Task: Look for opportunities in engineering and product.
Action: Mouse moved to (1365, 183)
Screenshot: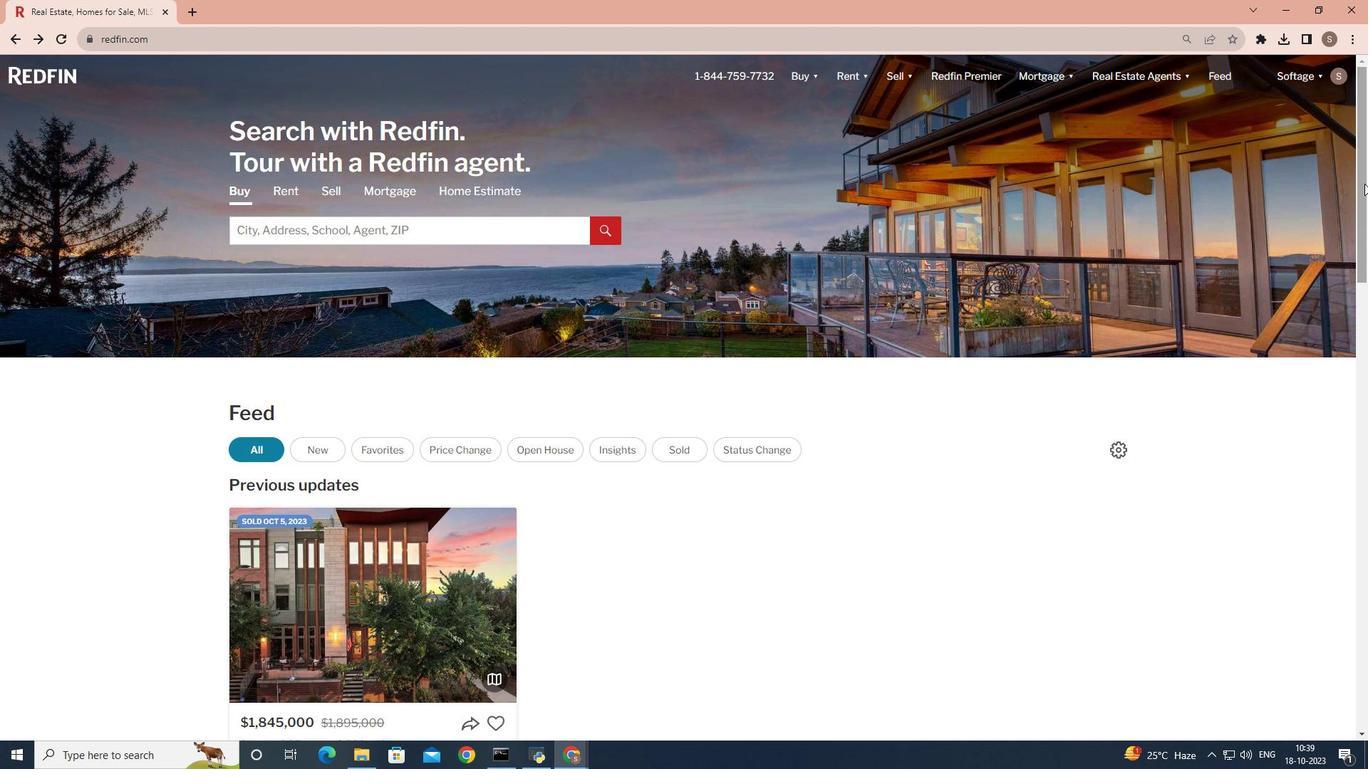 
Action: Mouse pressed left at (1365, 183)
Screenshot: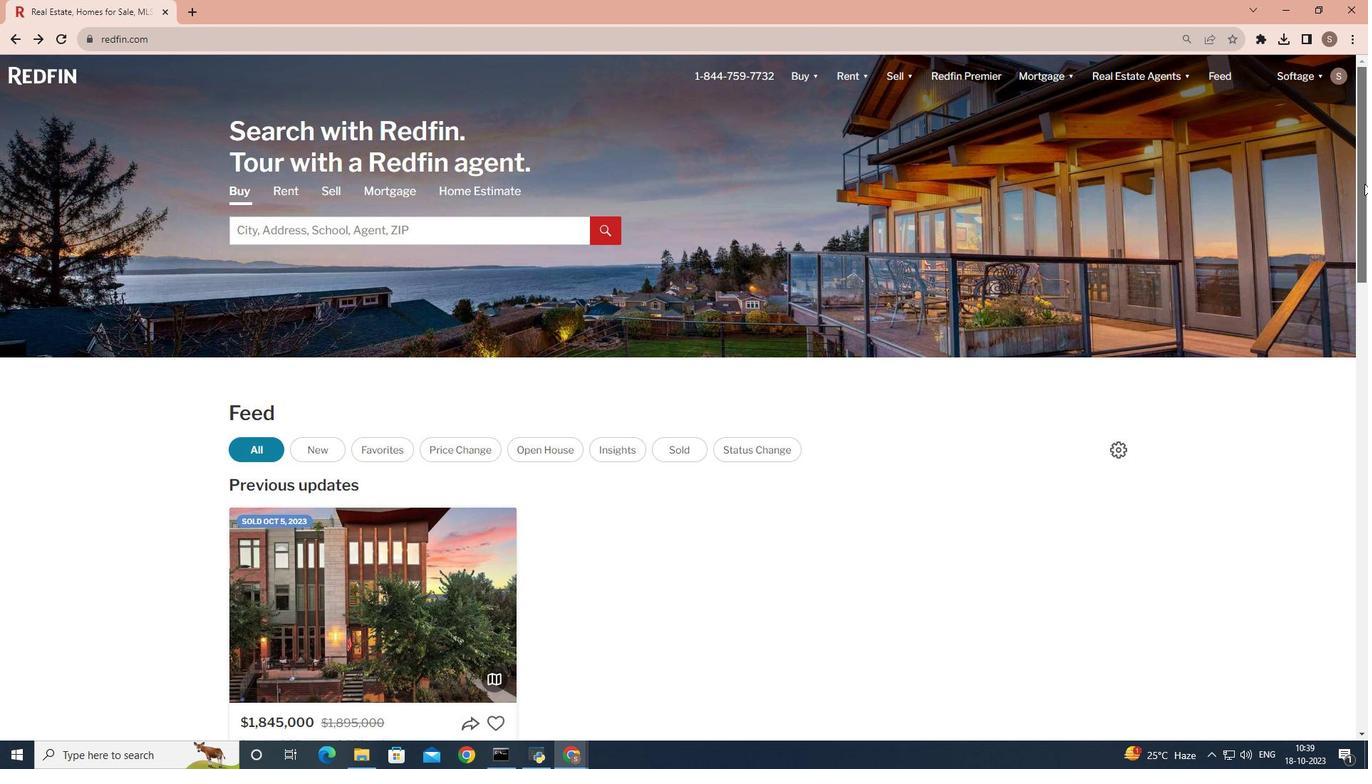 
Action: Mouse moved to (237, 526)
Screenshot: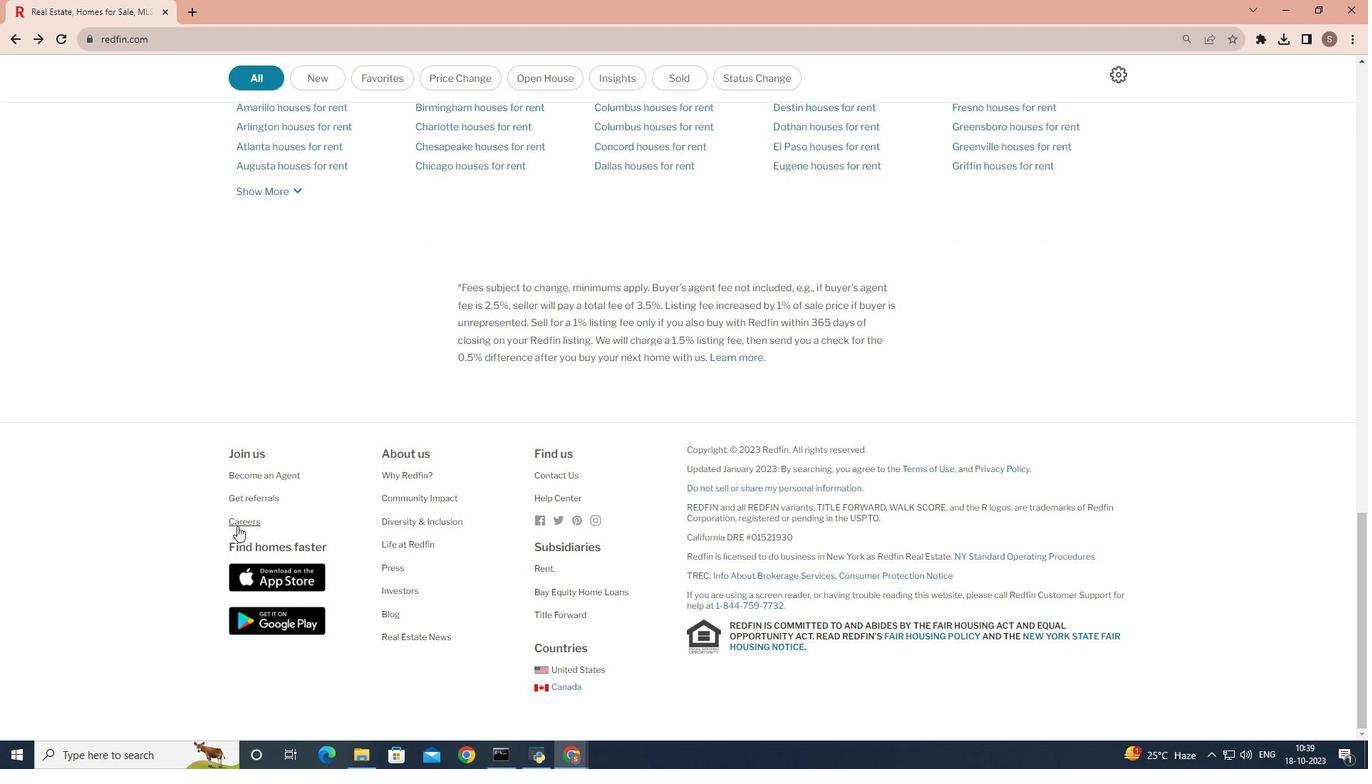 
Action: Mouse pressed left at (237, 526)
Screenshot: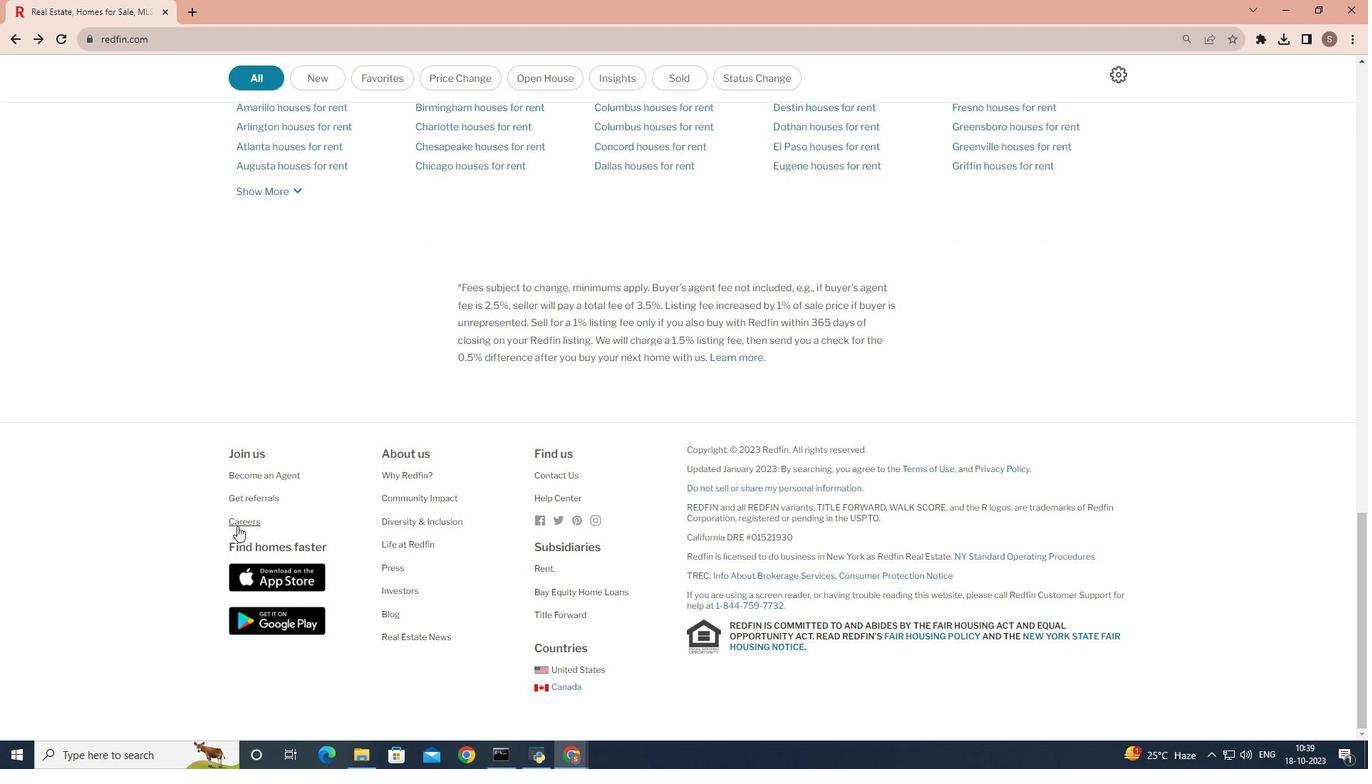 
Action: Mouse moved to (647, 395)
Screenshot: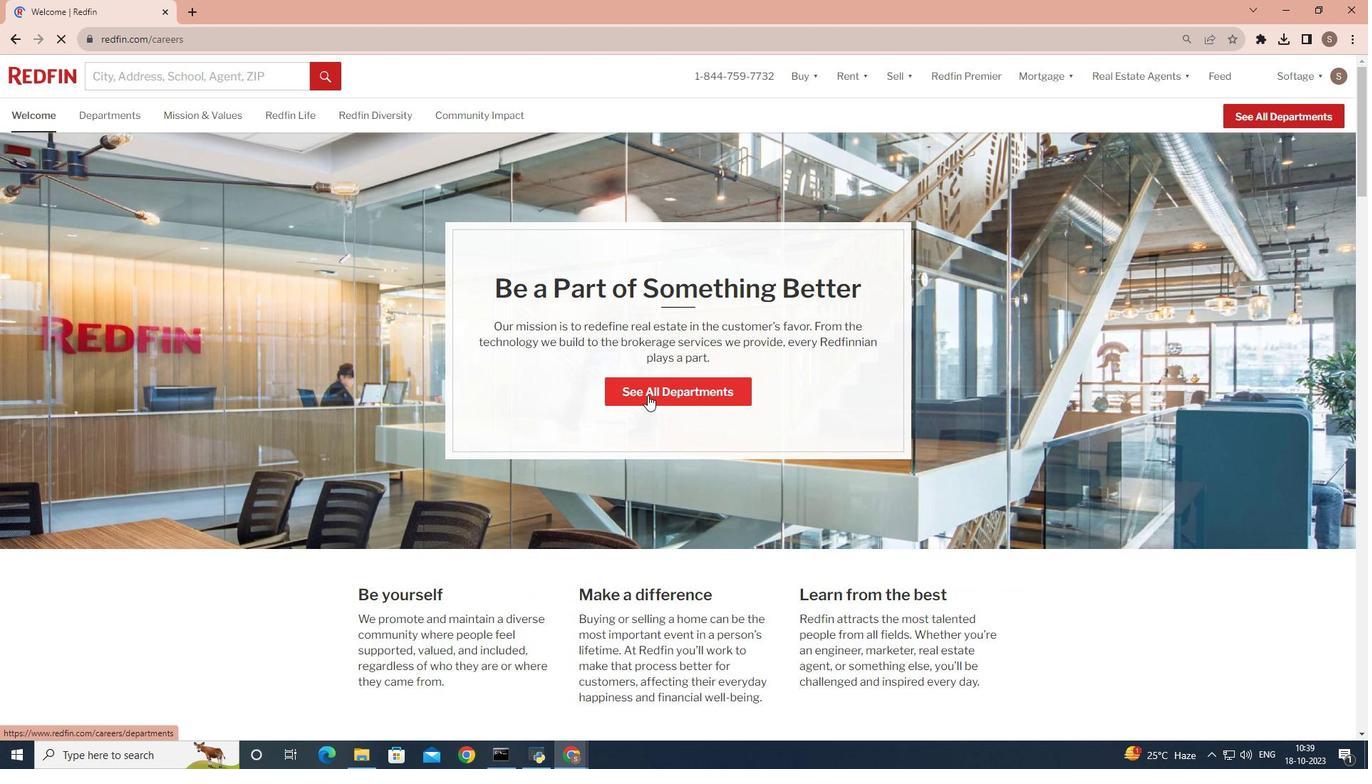 
Action: Mouse pressed left at (647, 395)
Screenshot: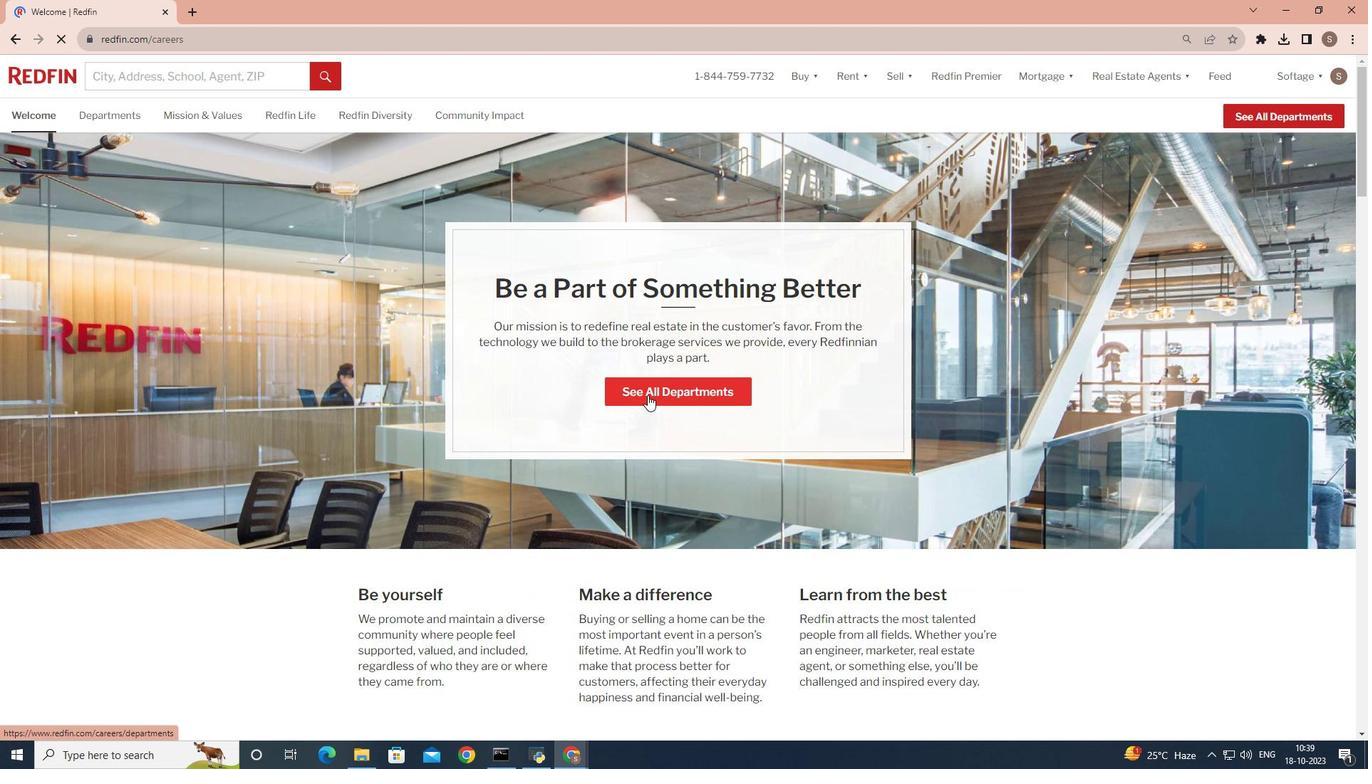 
Action: Mouse moved to (701, 435)
Screenshot: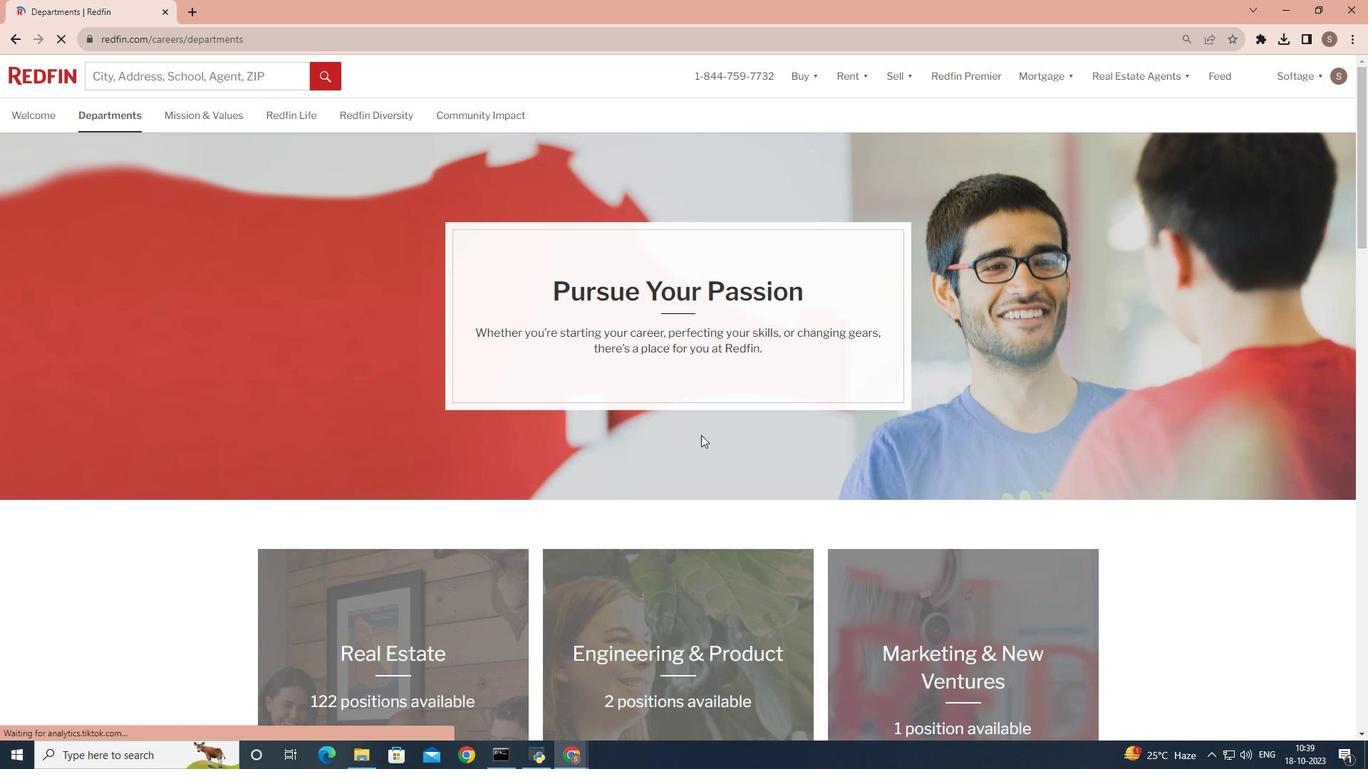 
Action: Mouse scrolled (701, 434) with delta (0, 0)
Screenshot: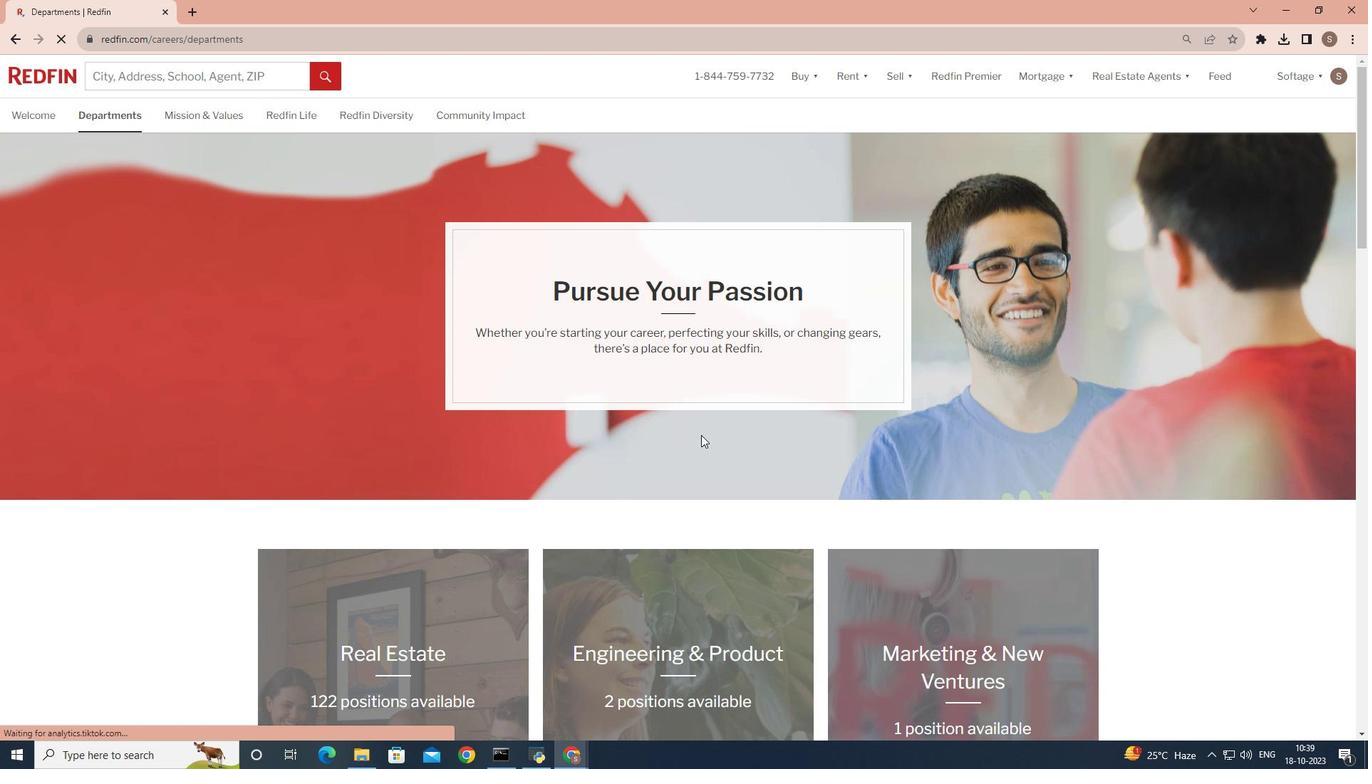 
Action: Mouse scrolled (701, 434) with delta (0, 0)
Screenshot: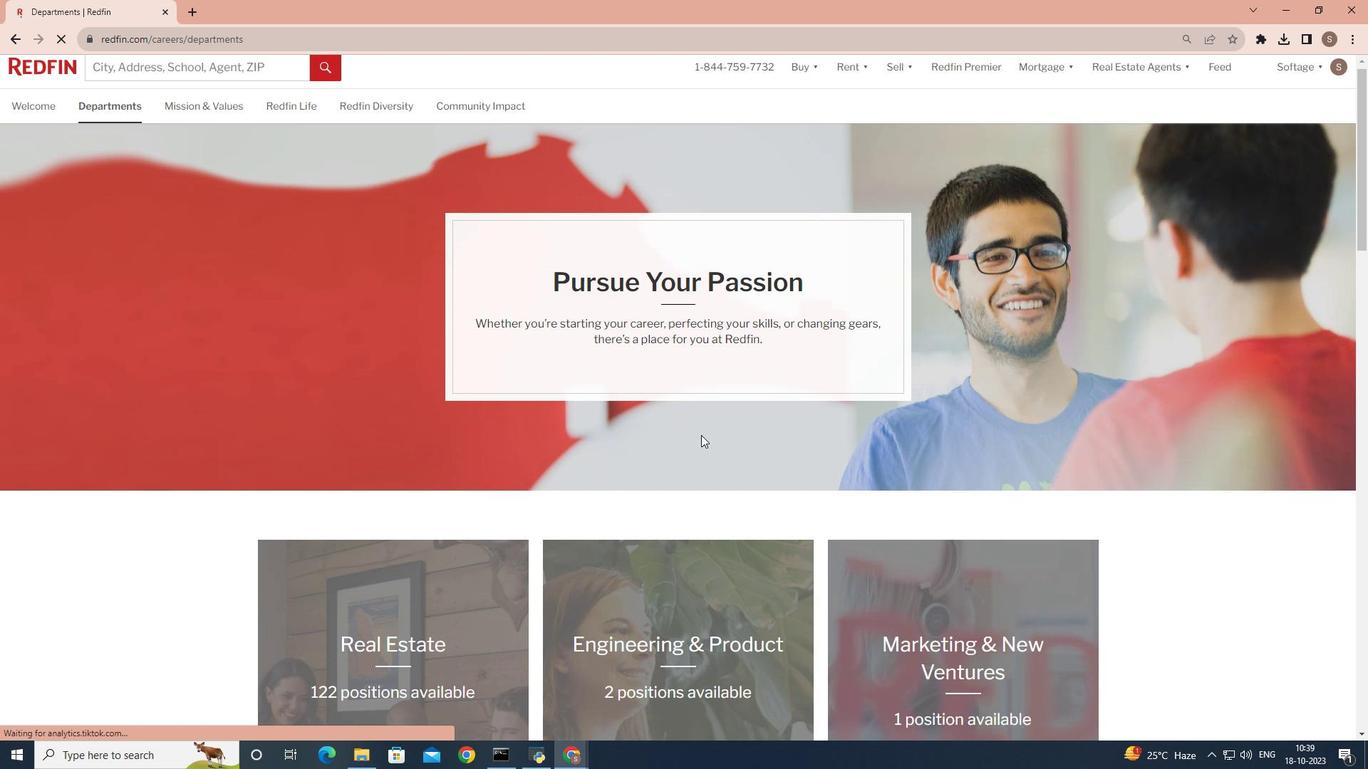 
Action: Mouse scrolled (701, 434) with delta (0, 0)
Screenshot: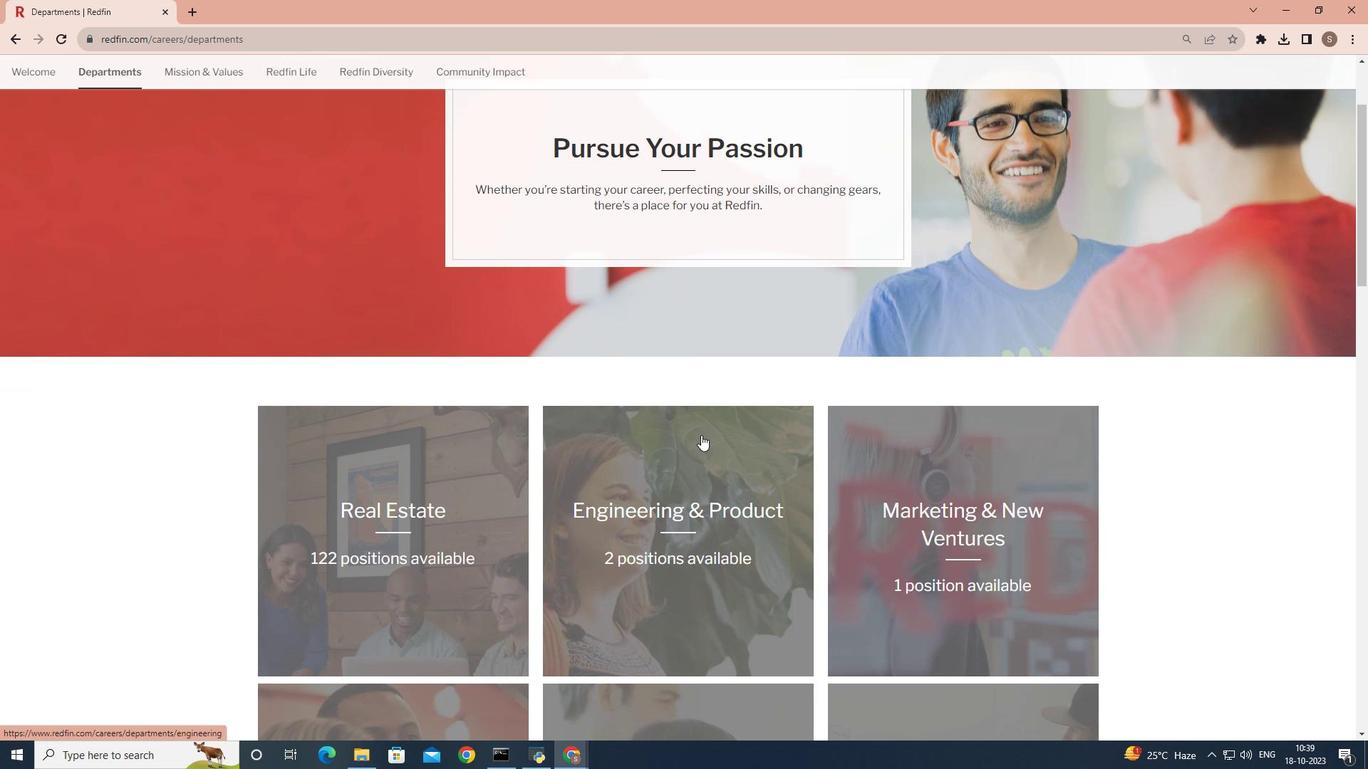 
Action: Mouse scrolled (701, 434) with delta (0, 0)
Screenshot: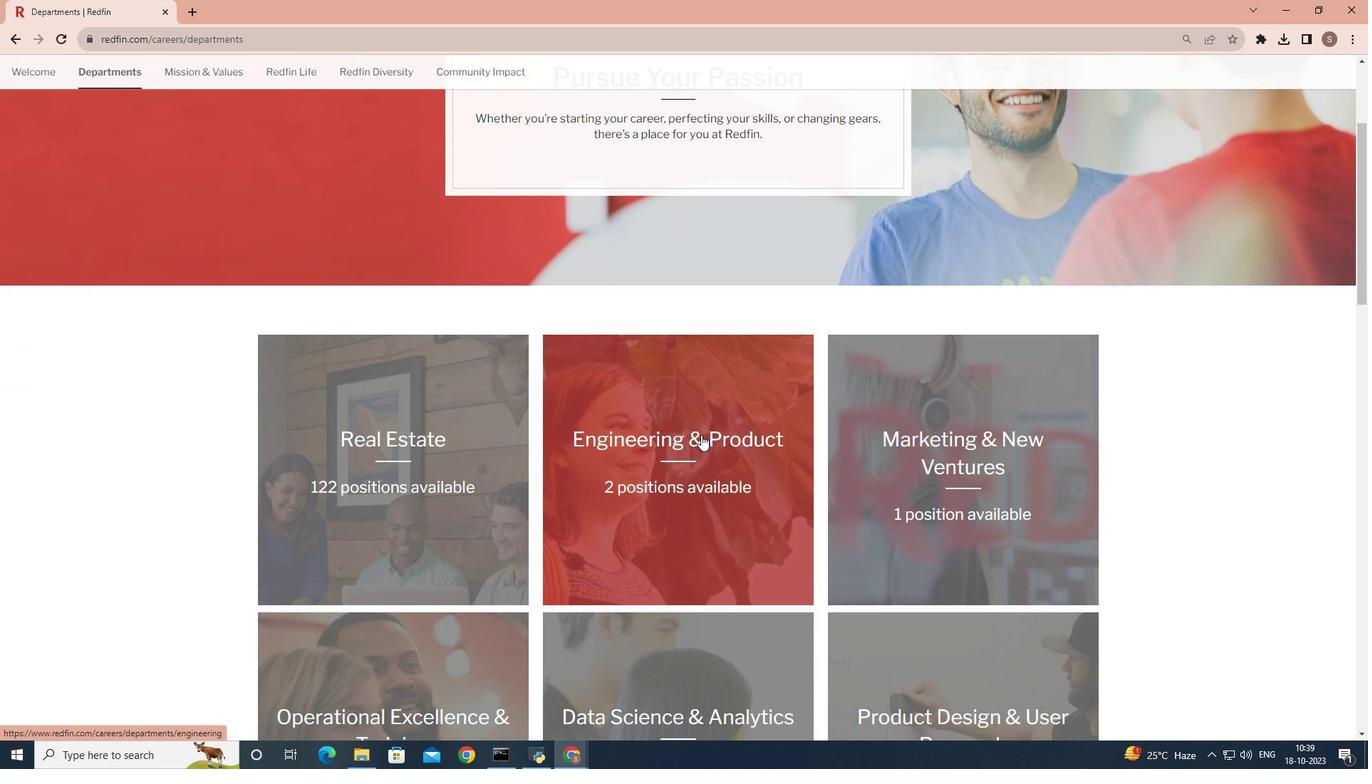 
Action: Mouse moved to (693, 441)
Screenshot: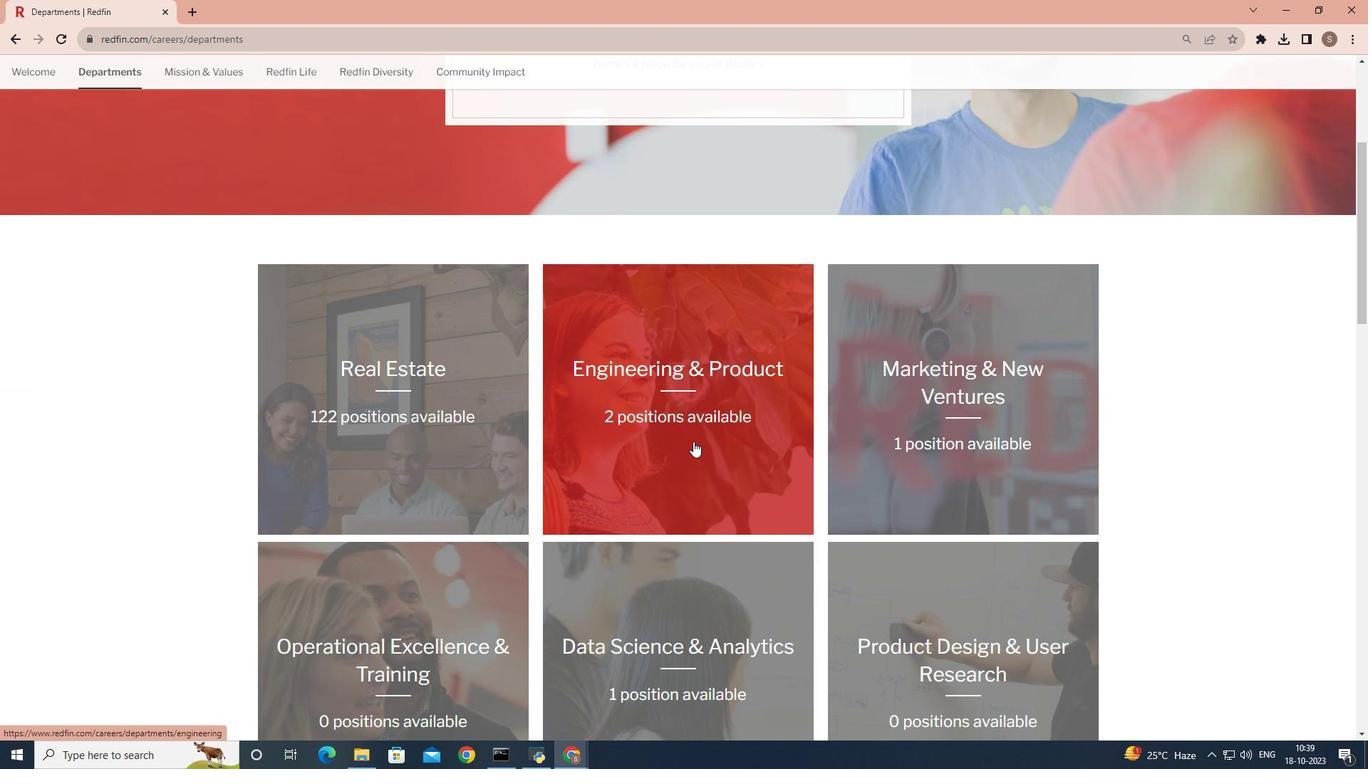
Action: Mouse pressed left at (693, 441)
Screenshot: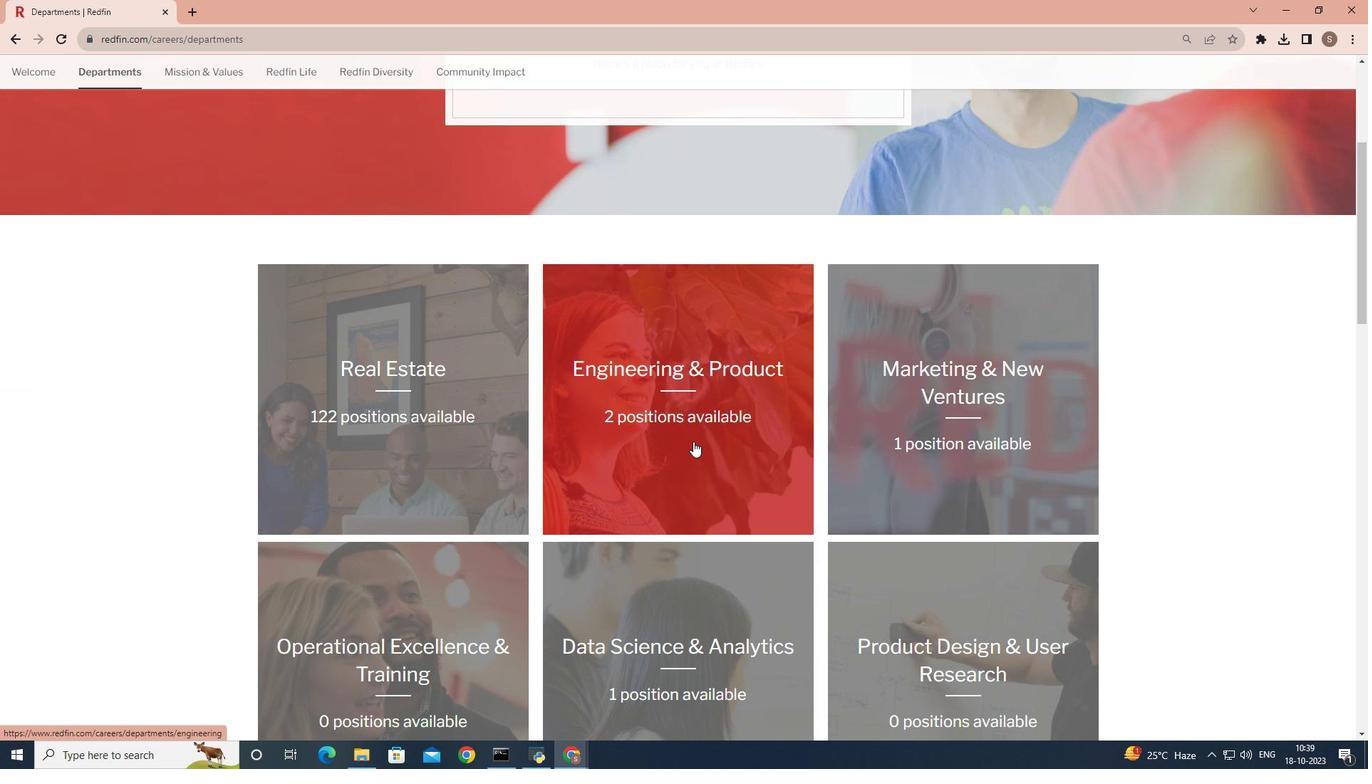 
